 Task: Create a due date automation trigger when advanced on, on the wednesday of the week a card is due add basic with the red label at 11:00 AM.
Action: Mouse pressed left at (1061, 156)
Screenshot: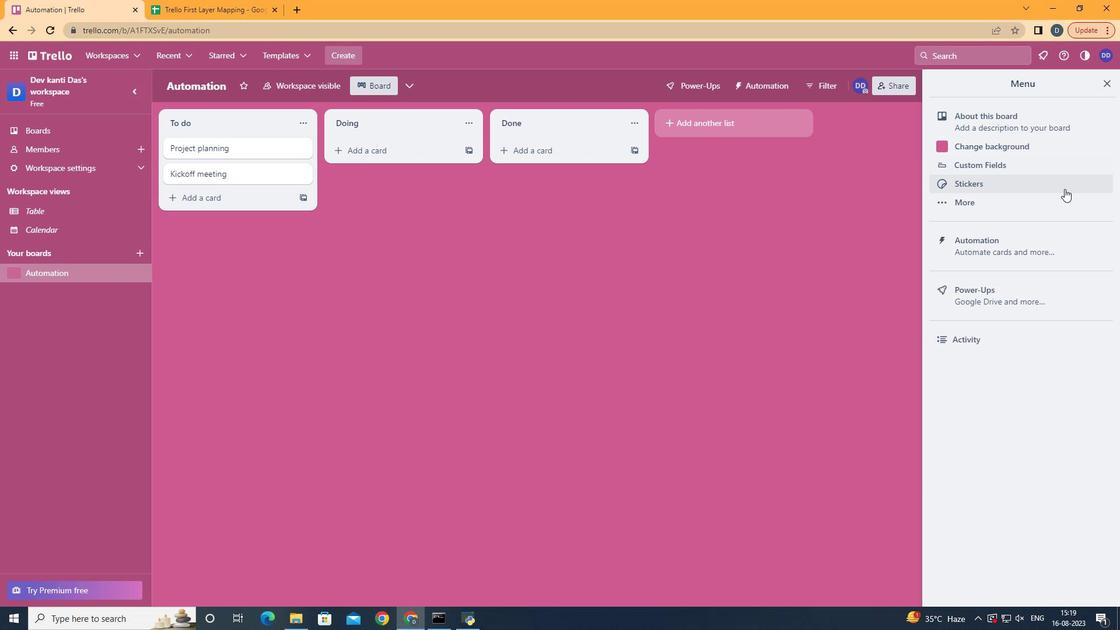 
Action: Mouse moved to (1000, 290)
Screenshot: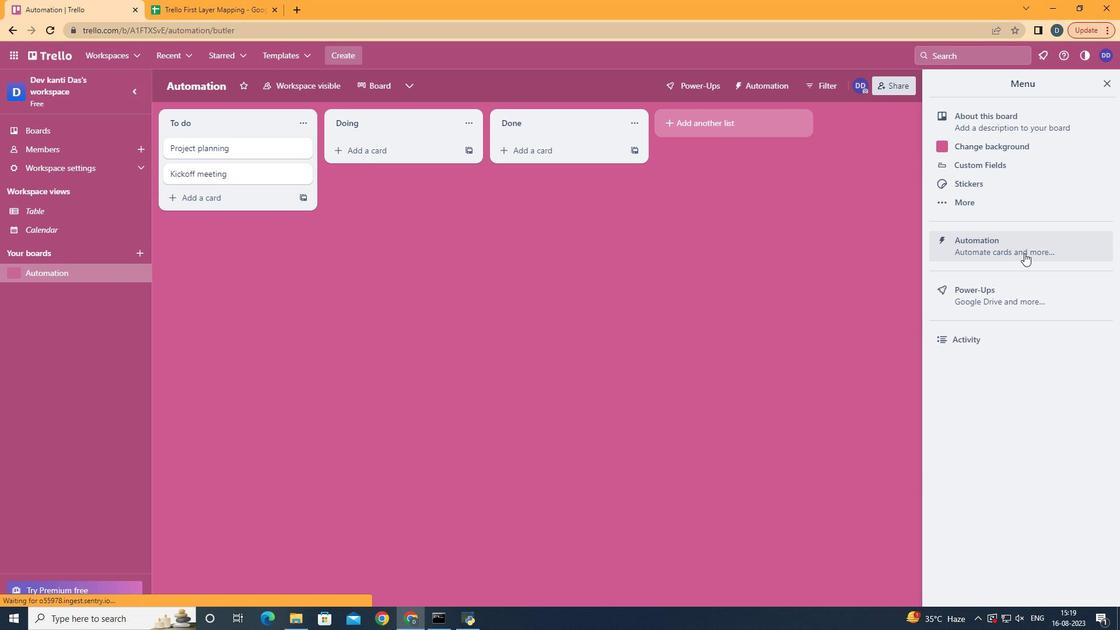
Action: Mouse pressed left at (1000, 290)
Screenshot: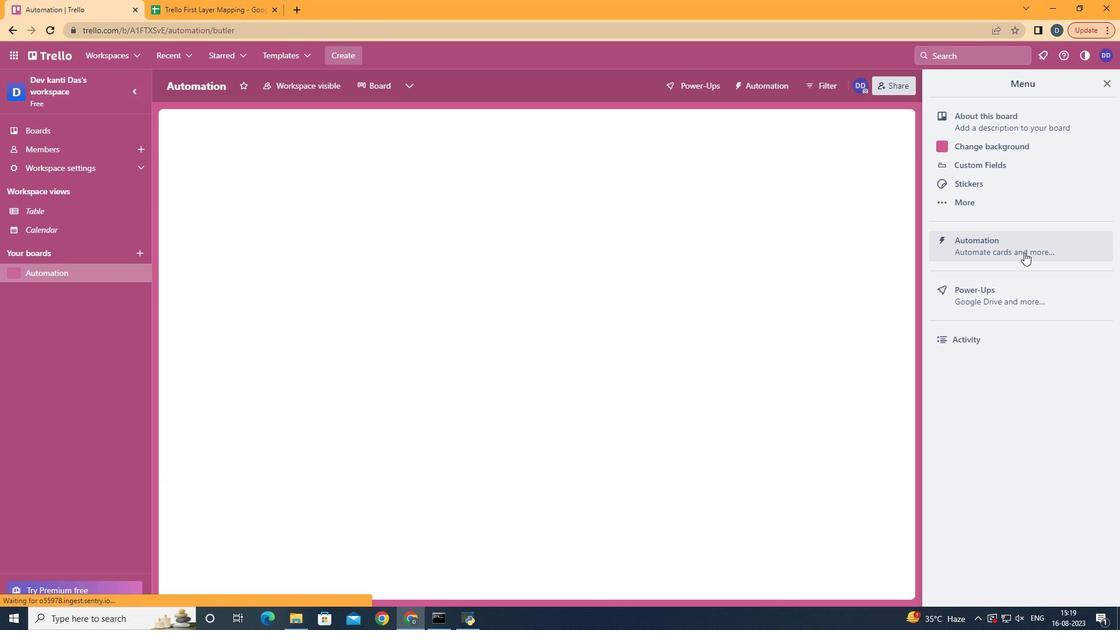 
Action: Mouse moved to (309, 267)
Screenshot: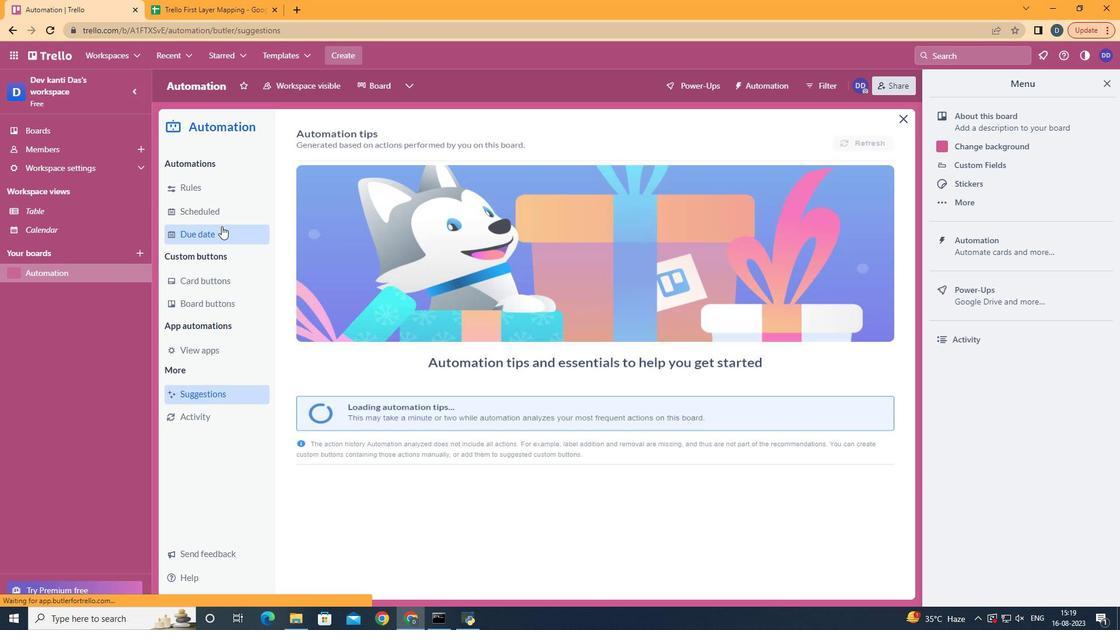 
Action: Mouse pressed left at (309, 267)
Screenshot: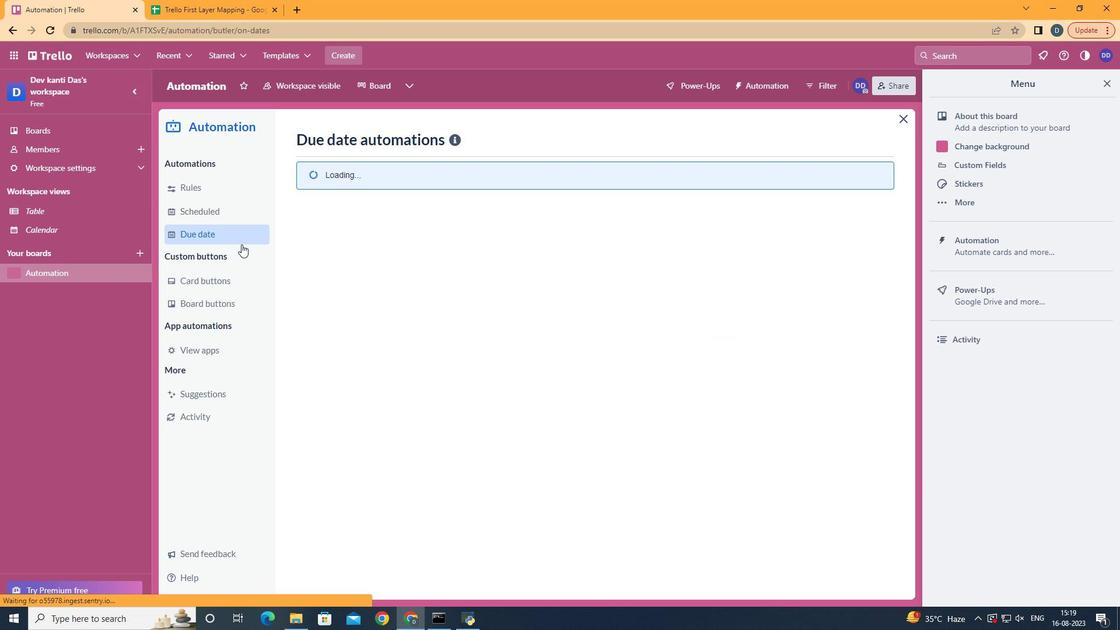 
Action: Mouse moved to (825, 192)
Screenshot: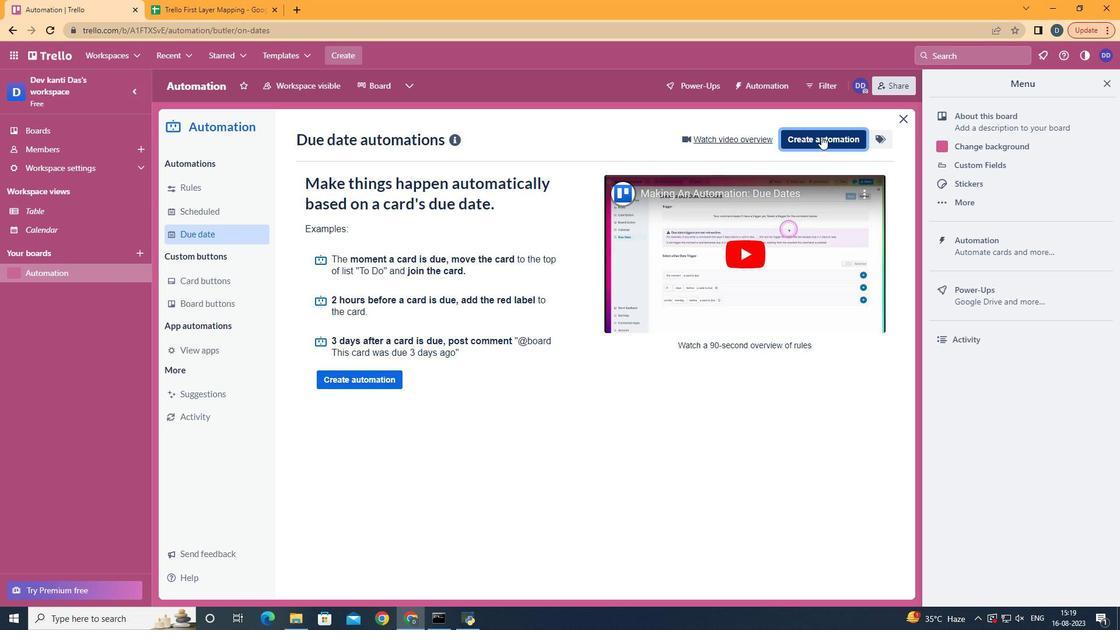 
Action: Mouse pressed left at (825, 192)
Screenshot: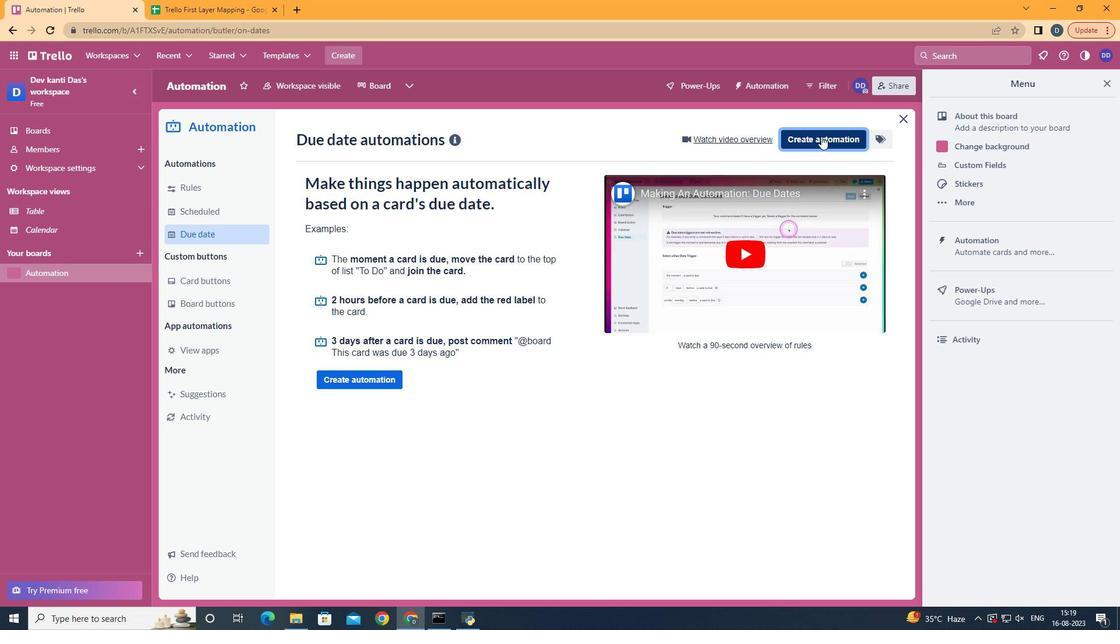 
Action: Mouse moved to (657, 295)
Screenshot: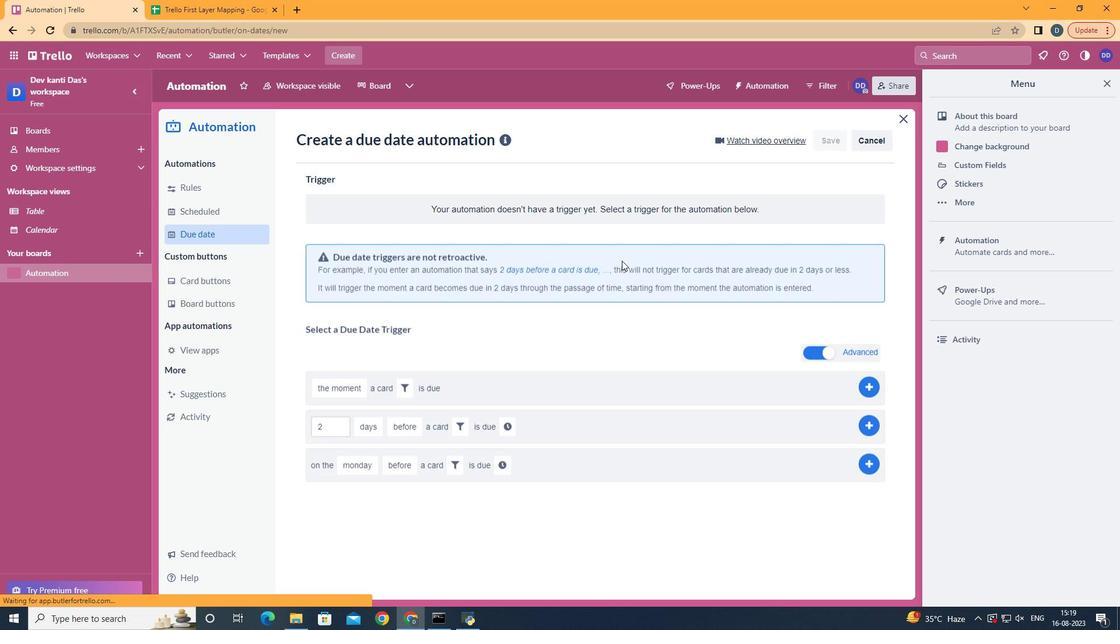 
Action: Mouse pressed left at (657, 295)
Screenshot: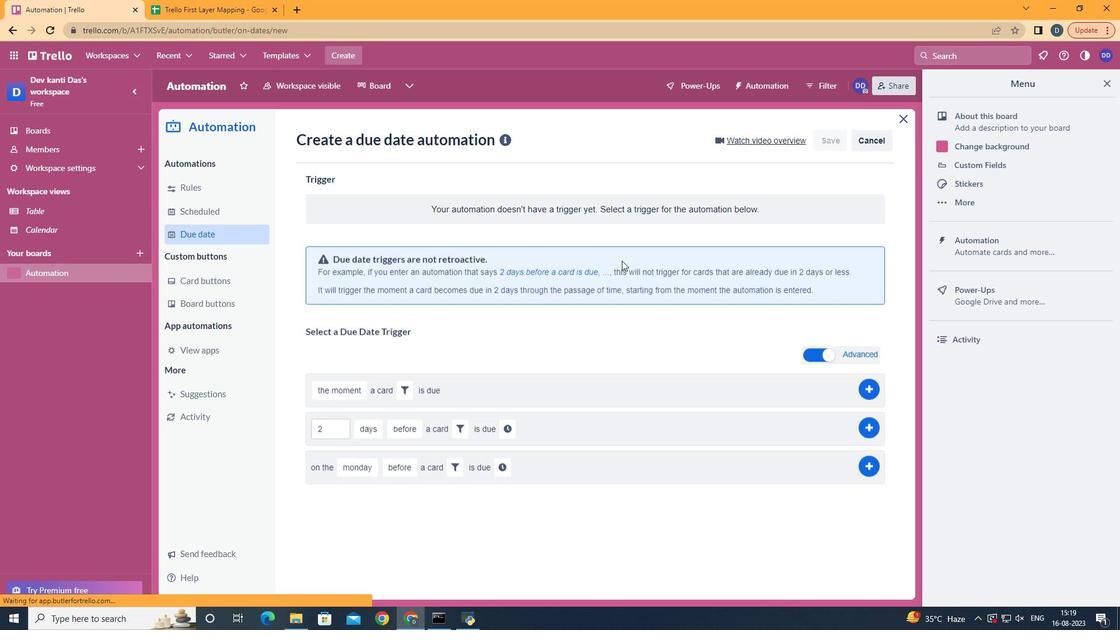 
Action: Mouse moved to (440, 369)
Screenshot: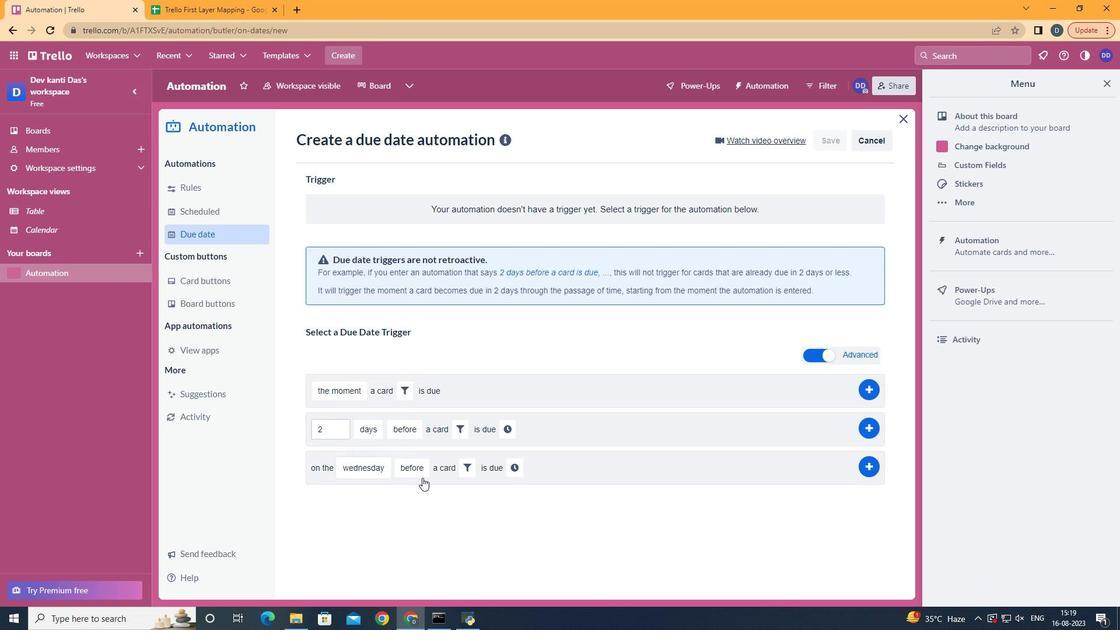
Action: Mouse pressed left at (440, 369)
Screenshot: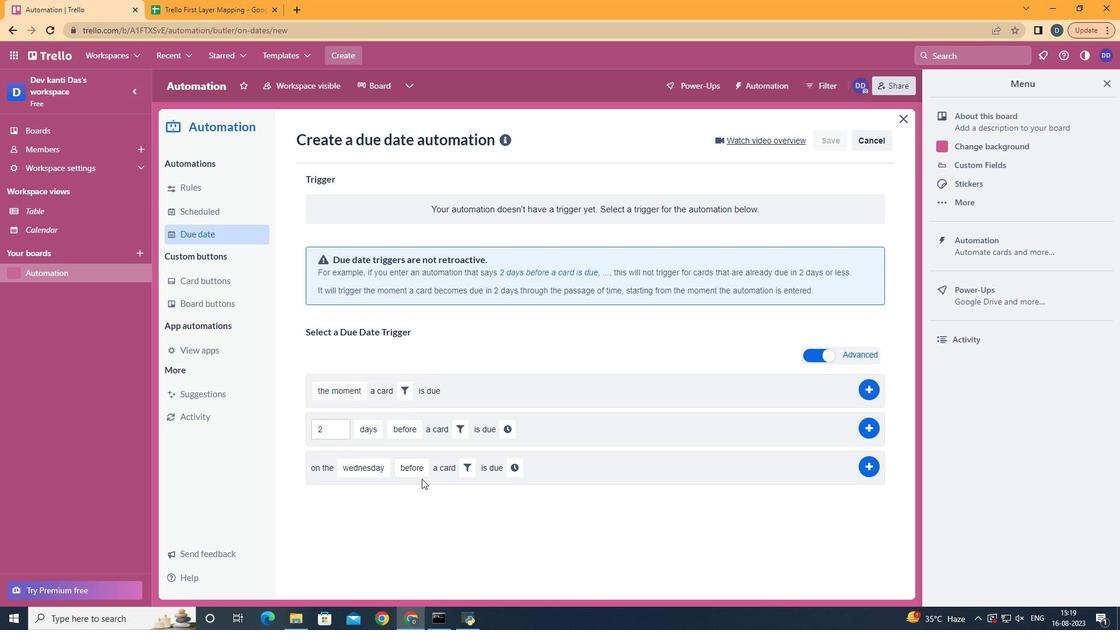 
Action: Mouse moved to (486, 527)
Screenshot: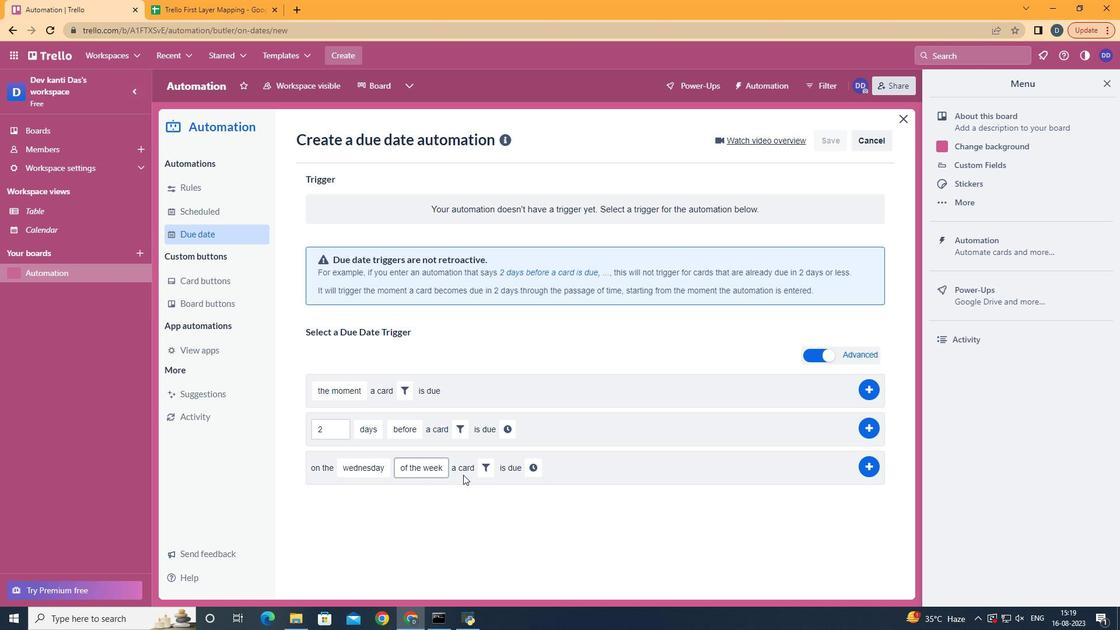 
Action: Mouse pressed left at (486, 527)
Screenshot: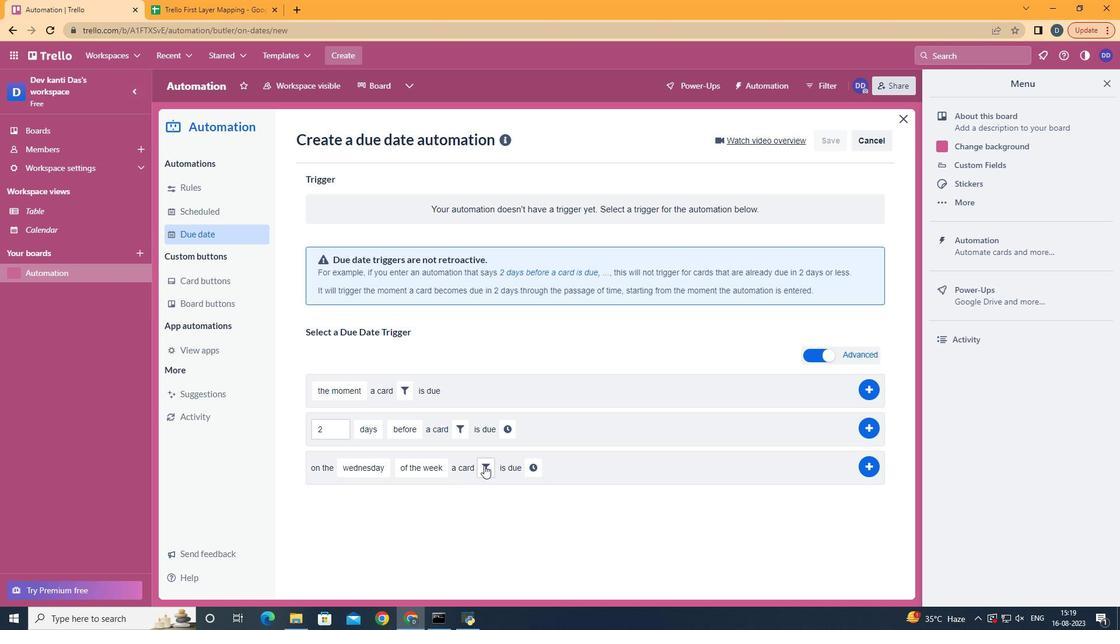 
Action: Mouse moved to (535, 468)
Screenshot: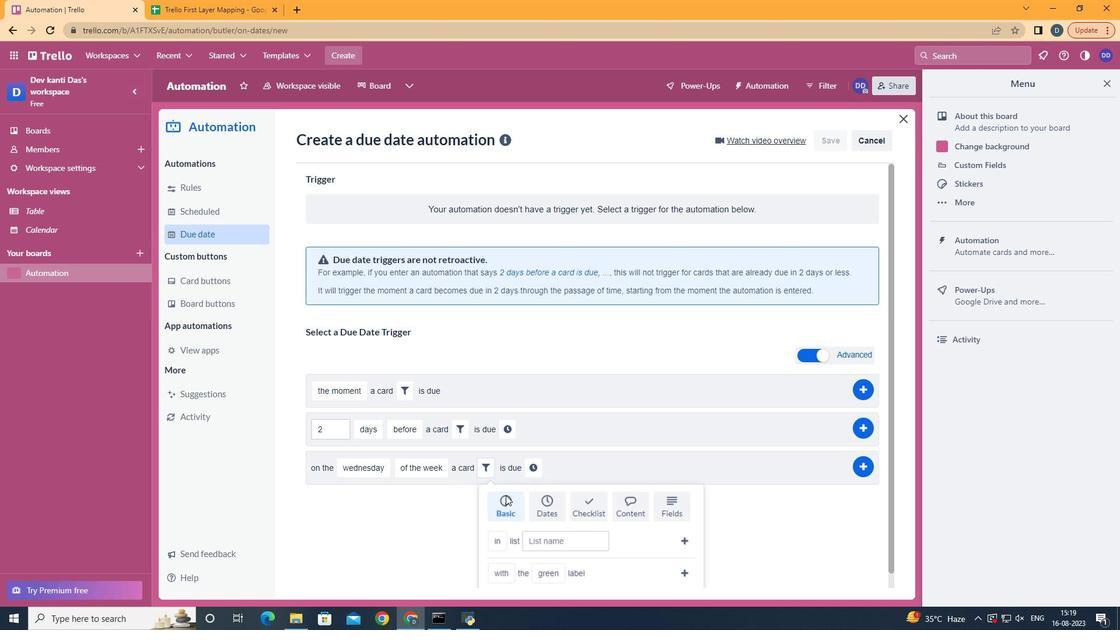 
Action: Mouse pressed left at (535, 468)
Screenshot: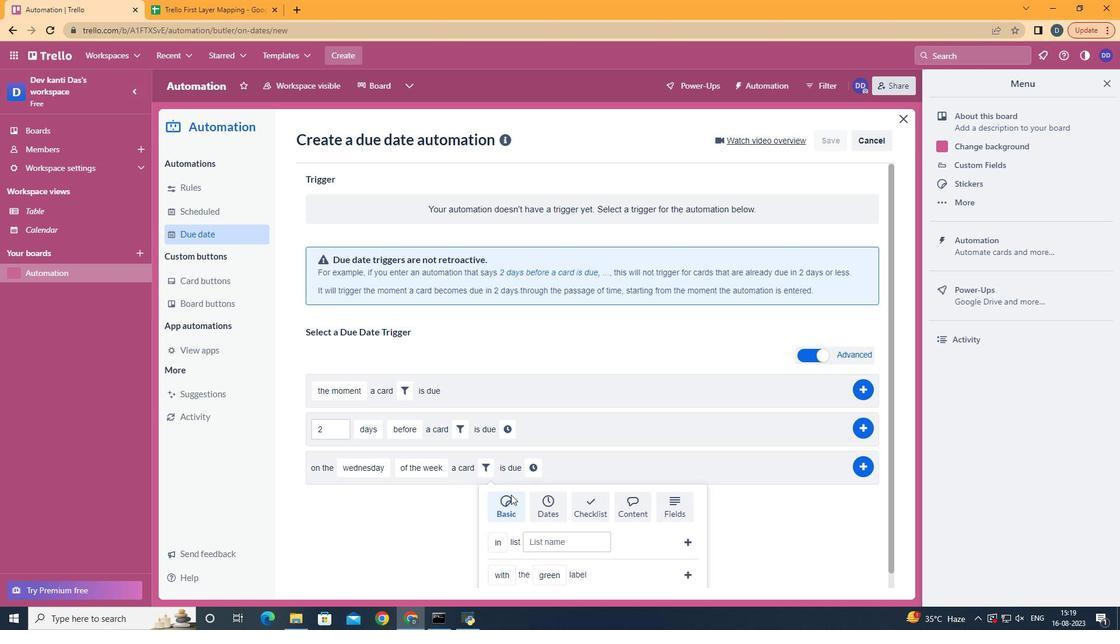 
Action: Mouse moved to (558, 493)
Screenshot: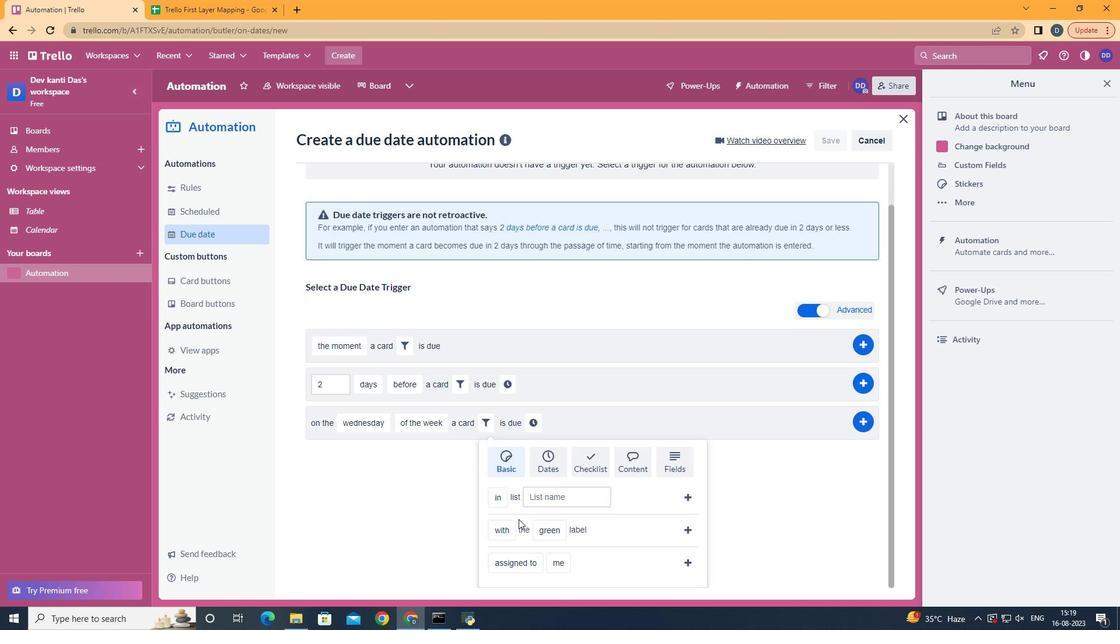 
Action: Mouse scrolled (558, 492) with delta (0, 0)
Screenshot: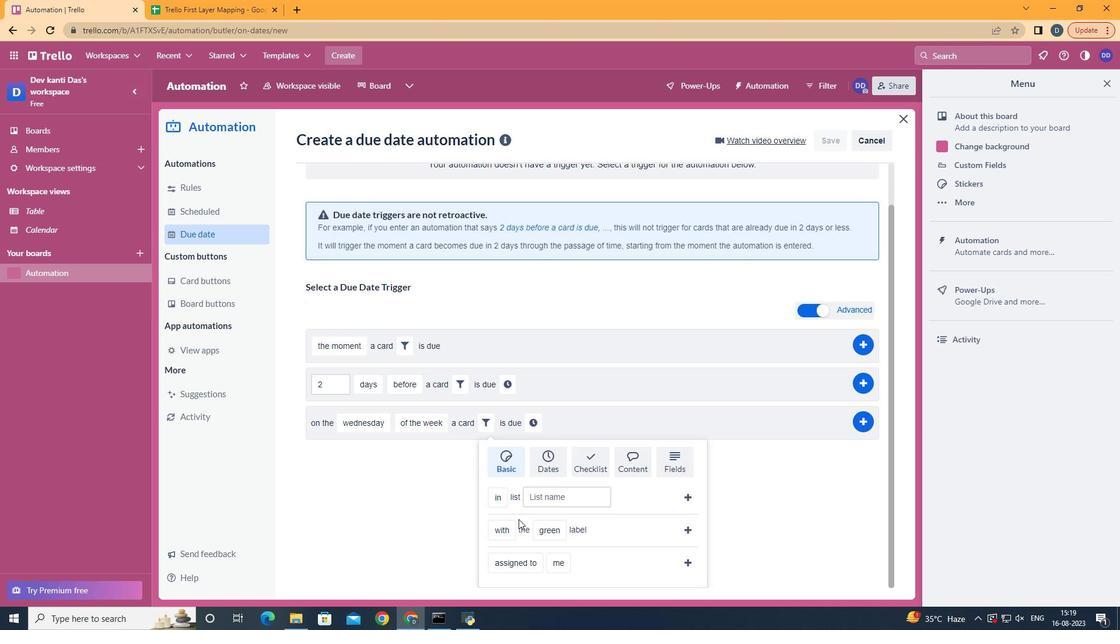 
Action: Mouse scrolled (558, 492) with delta (0, 0)
Screenshot: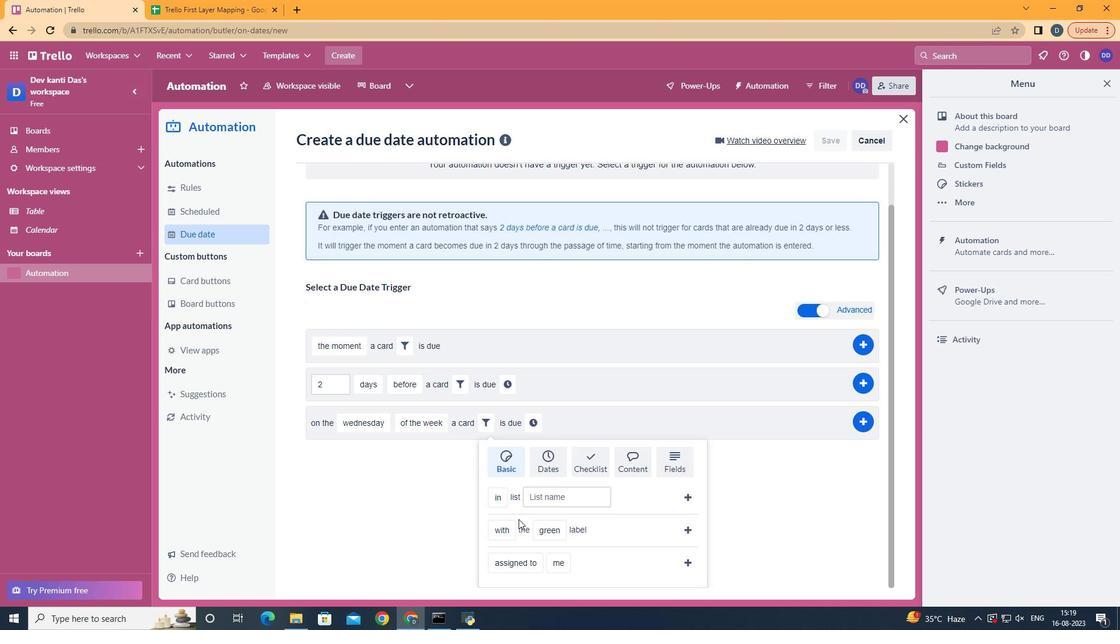 
Action: Mouse scrolled (558, 492) with delta (0, 0)
Screenshot: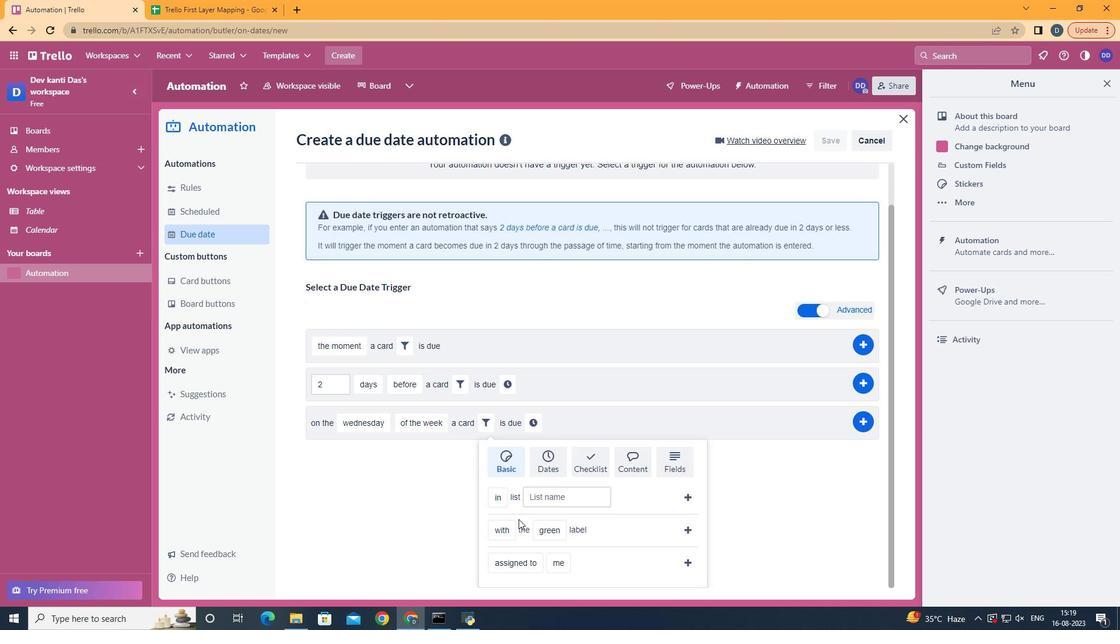 
Action: Mouse moved to (588, 459)
Screenshot: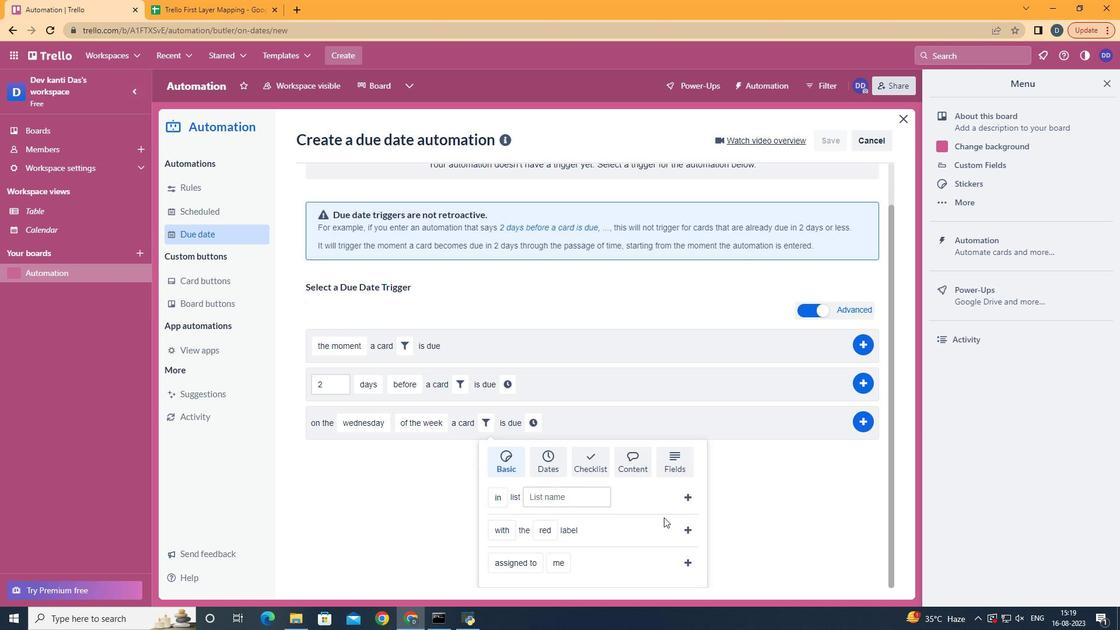
Action: Mouse pressed left at (588, 459)
Screenshot: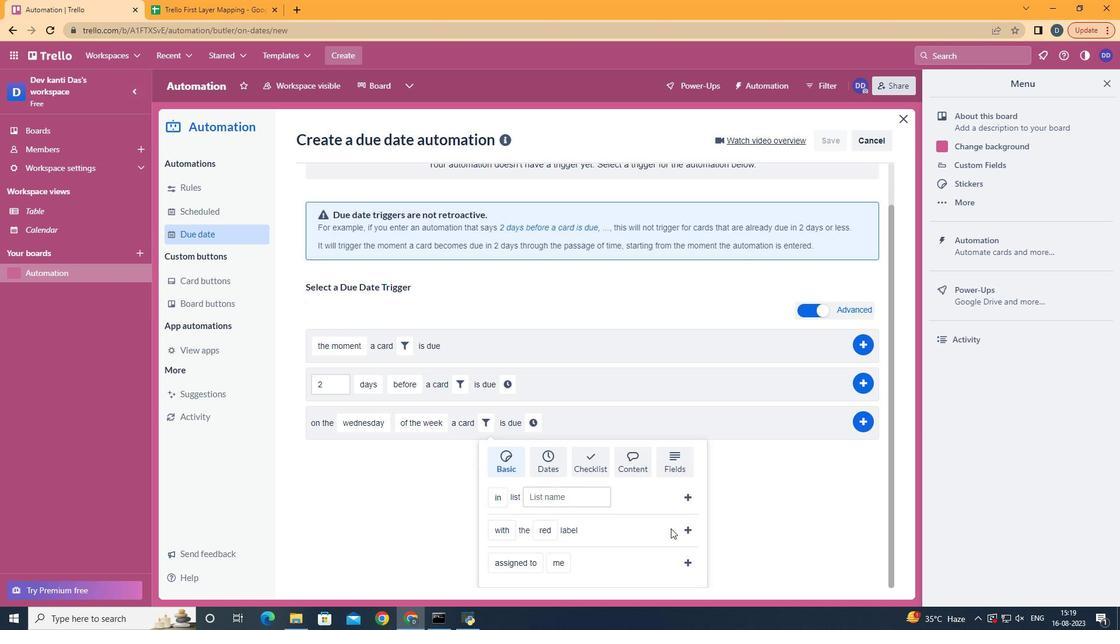 
Action: Mouse moved to (704, 524)
Screenshot: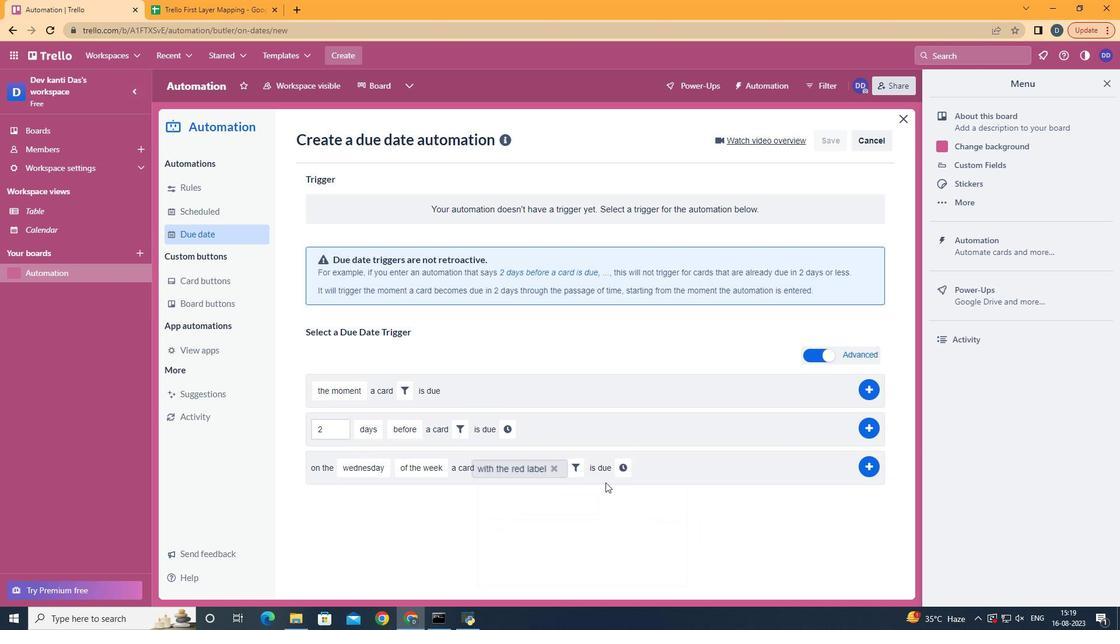 
Action: Mouse pressed left at (704, 524)
Screenshot: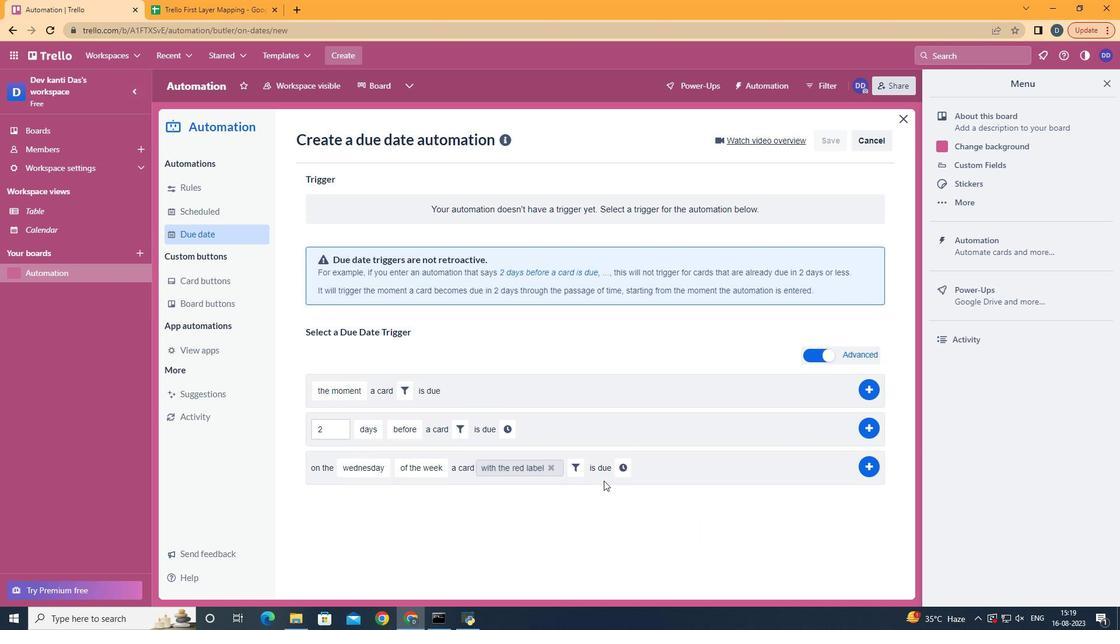 
Action: Mouse moved to (657, 475)
Screenshot: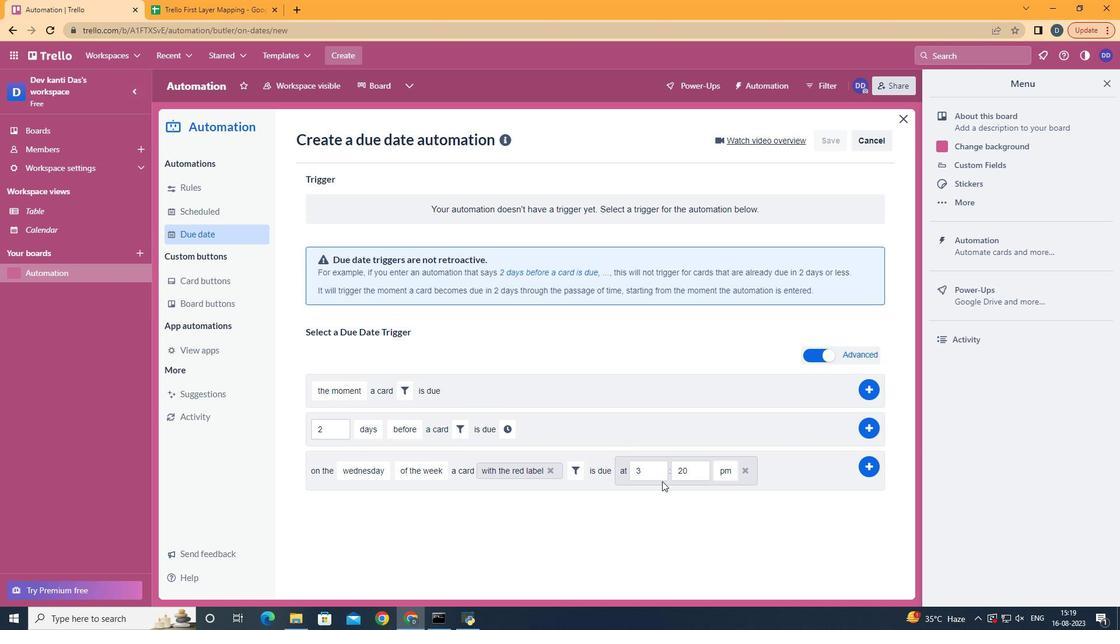 
Action: Mouse pressed left at (657, 475)
Screenshot: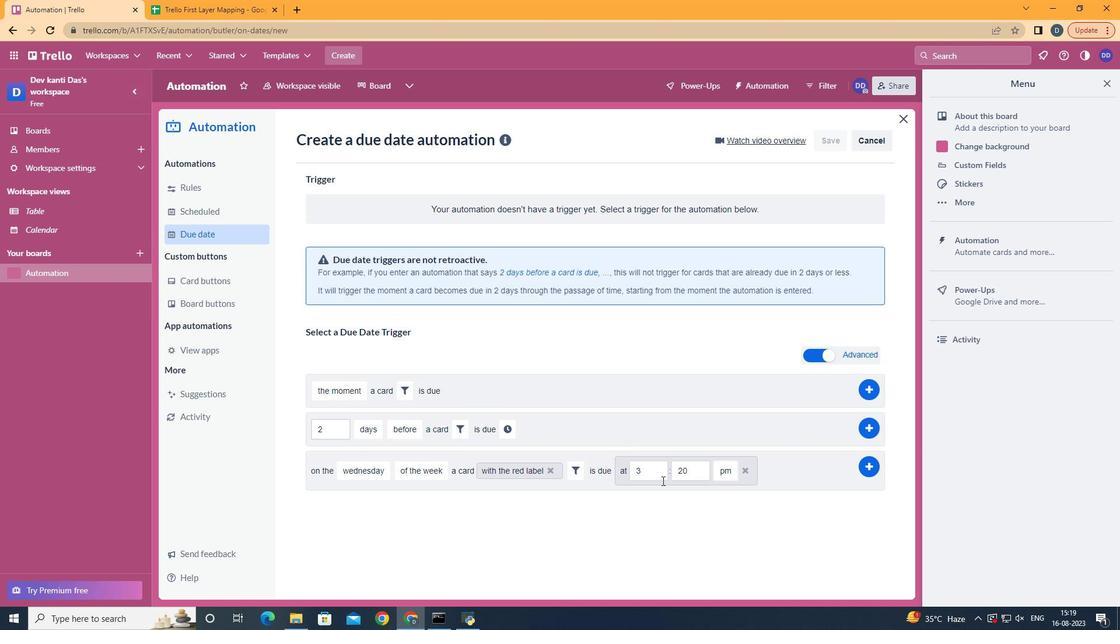 
Action: Mouse moved to (685, 476)
Screenshot: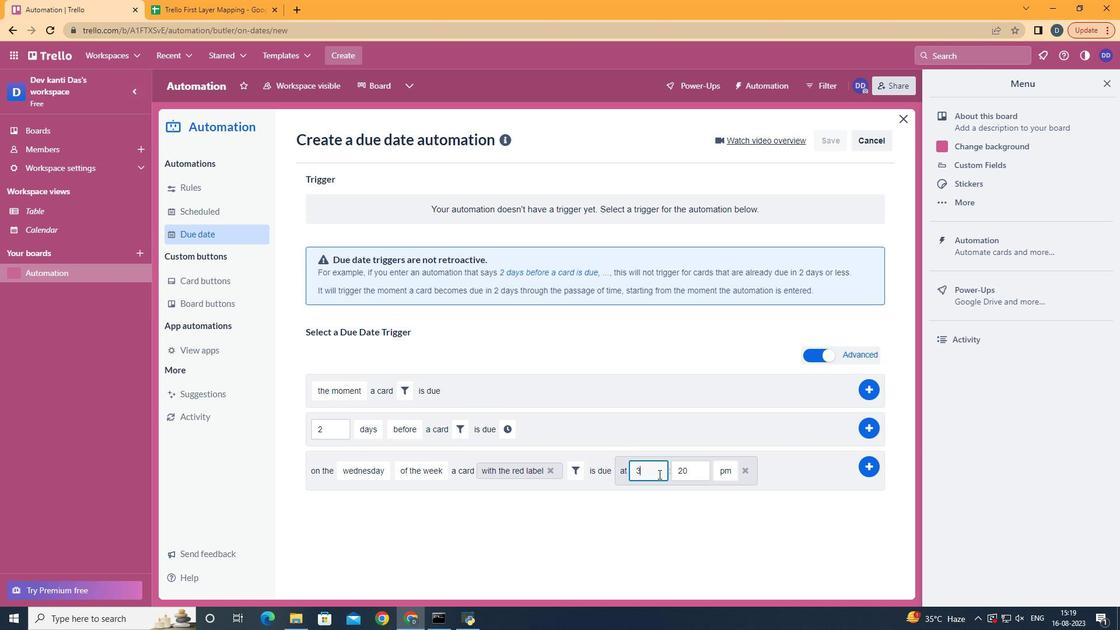 
Action: Mouse pressed left at (685, 476)
Screenshot: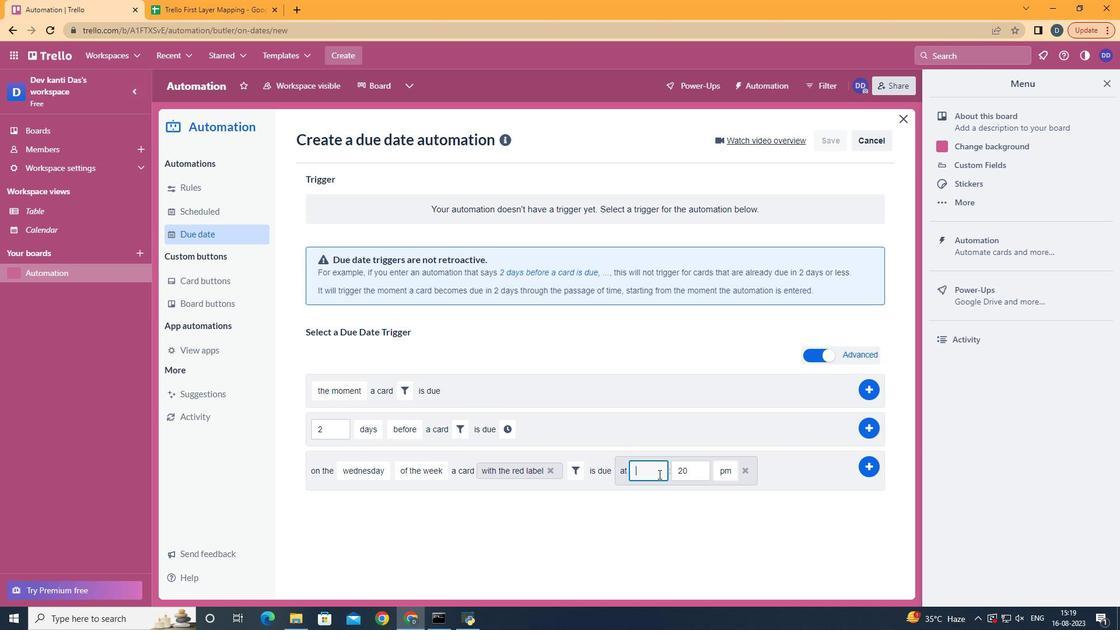
Action: Key pressed <Key.backspace>11
Screenshot: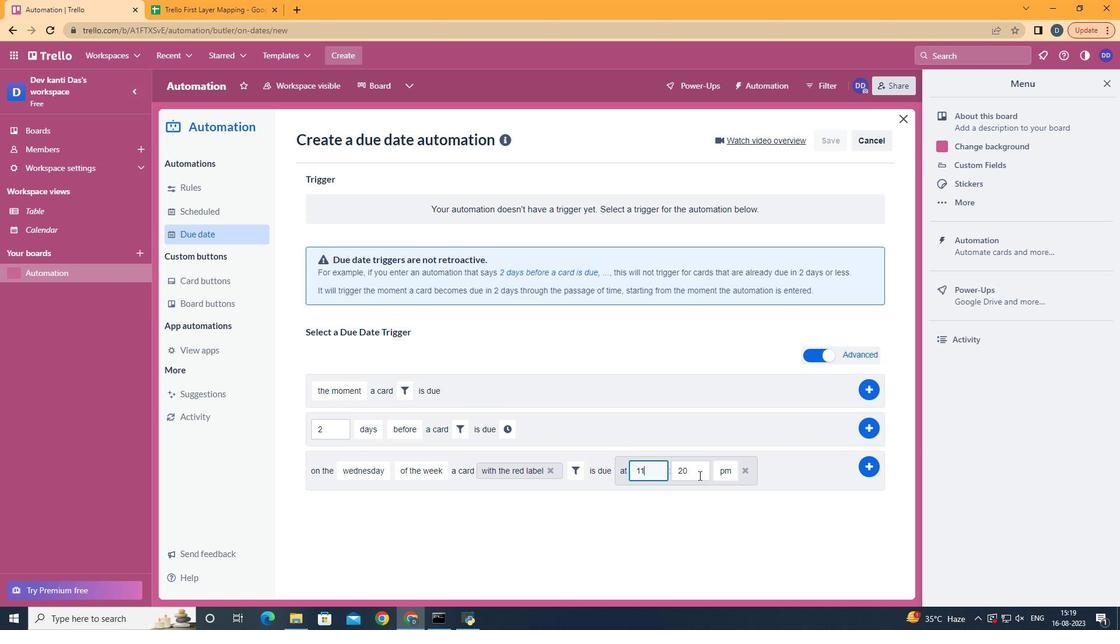
Action: Mouse moved to (717, 476)
Screenshot: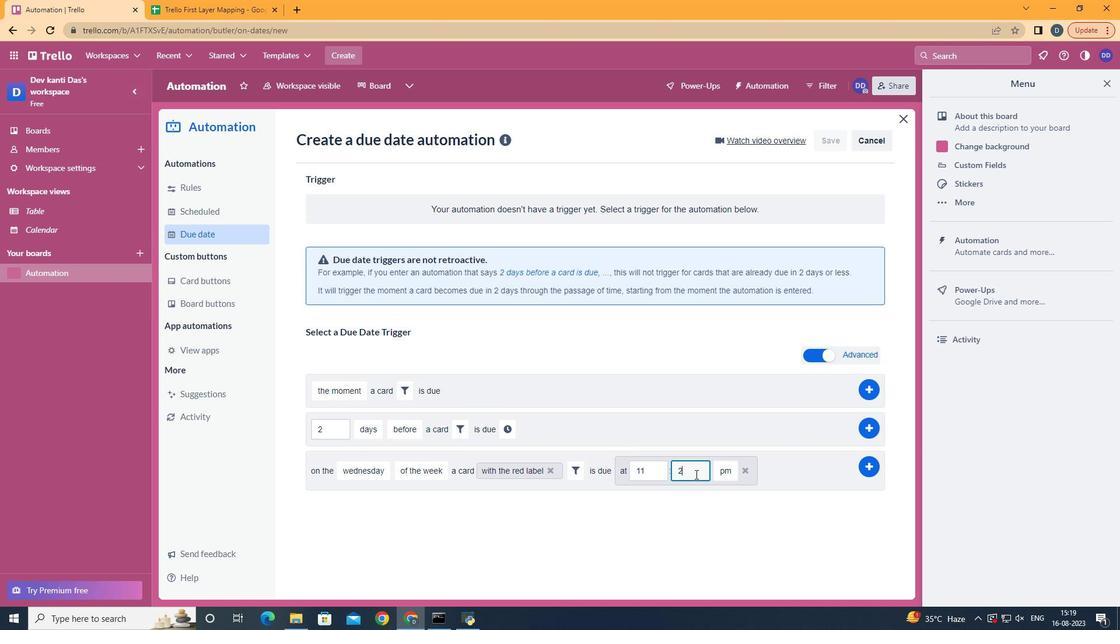 
Action: Mouse pressed left at (717, 476)
Screenshot: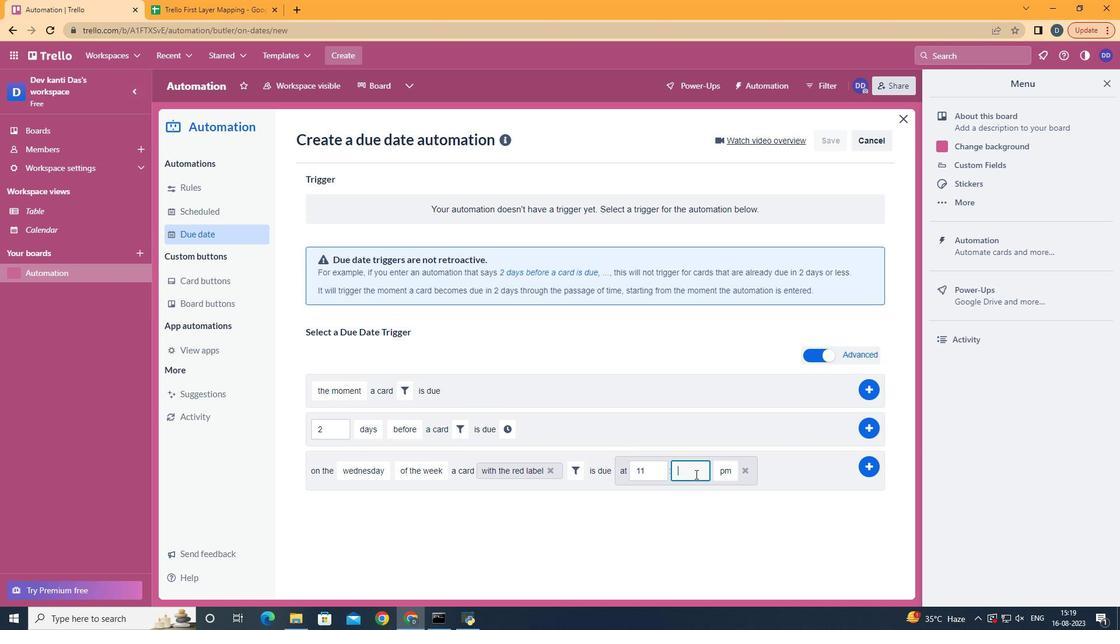 
Action: Key pressed <Key.backspace><Key.backspace>00
Screenshot: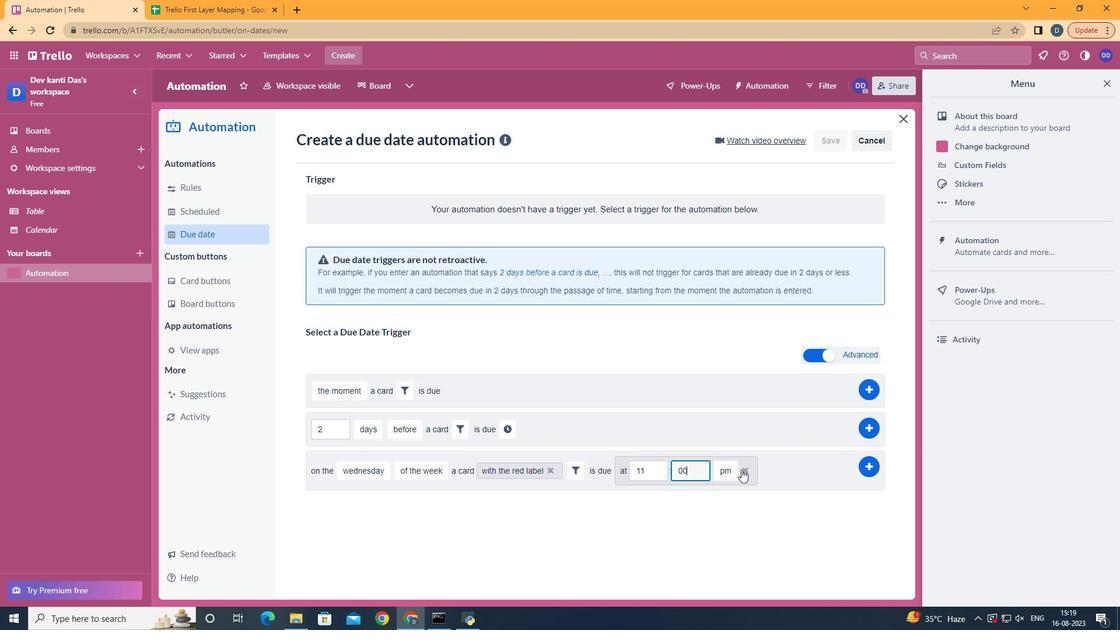 
Action: Mouse moved to (740, 488)
Screenshot: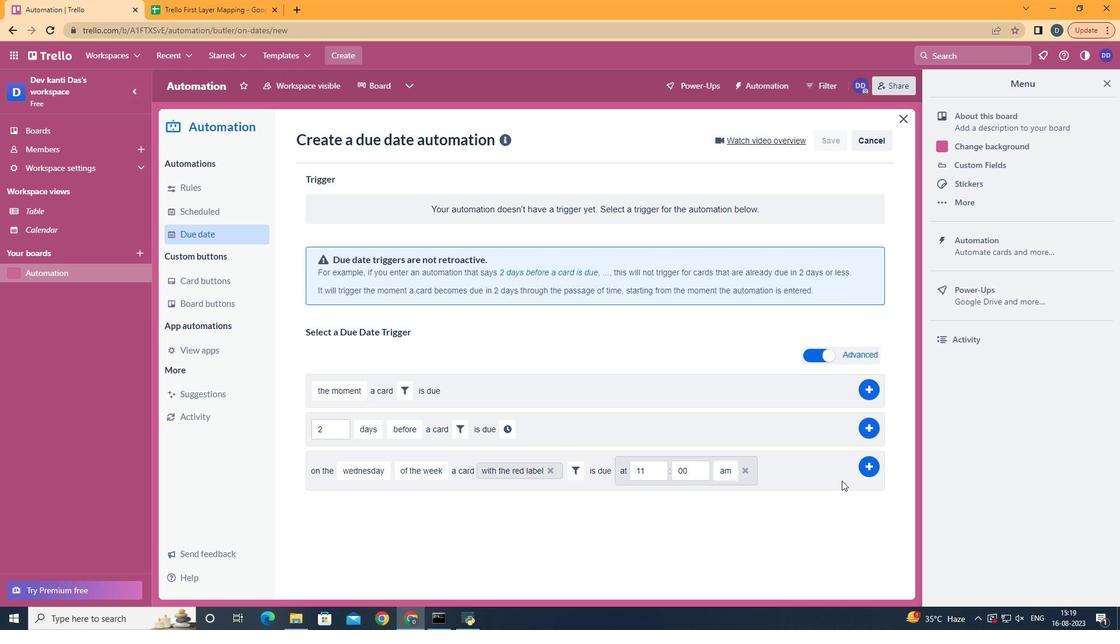 
Action: Mouse pressed left at (740, 488)
Screenshot: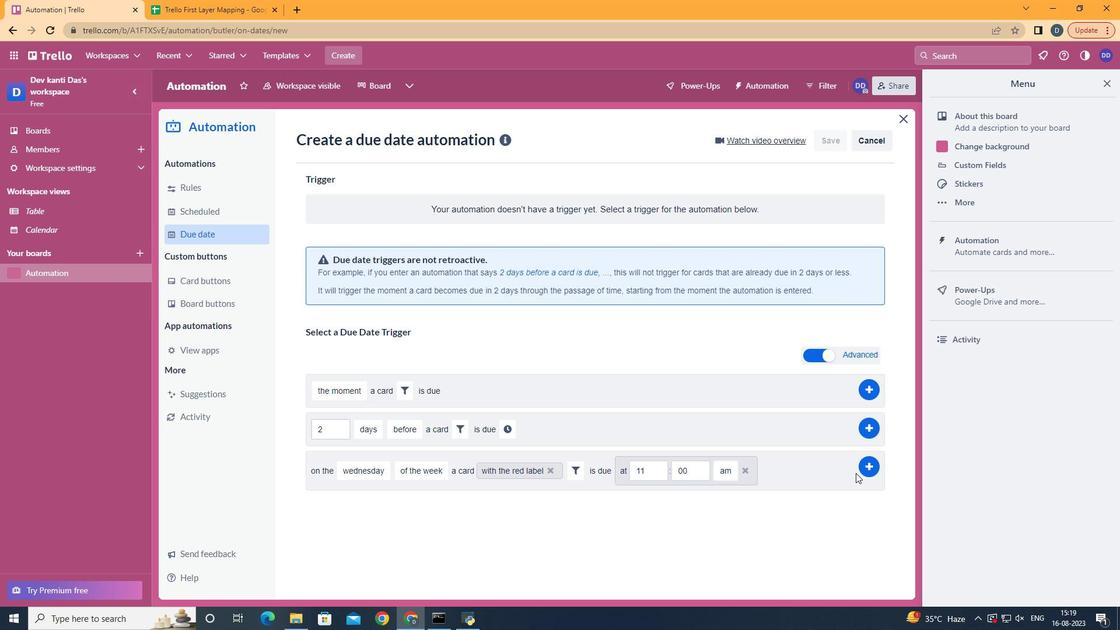 
Action: Mouse moved to (861, 473)
Screenshot: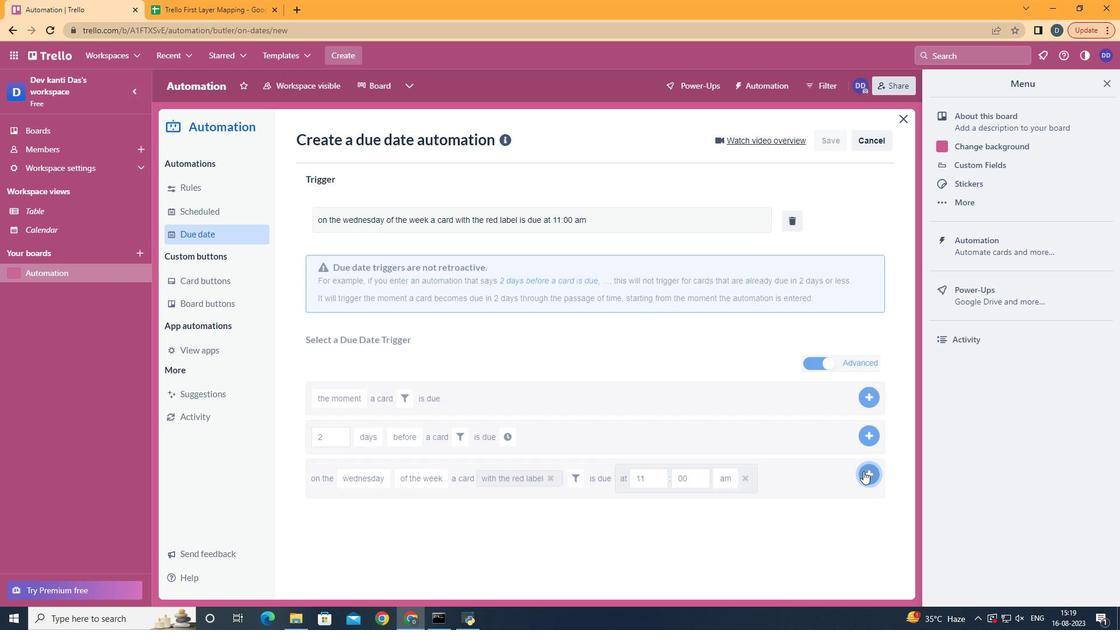 
Action: Mouse pressed left at (861, 473)
Screenshot: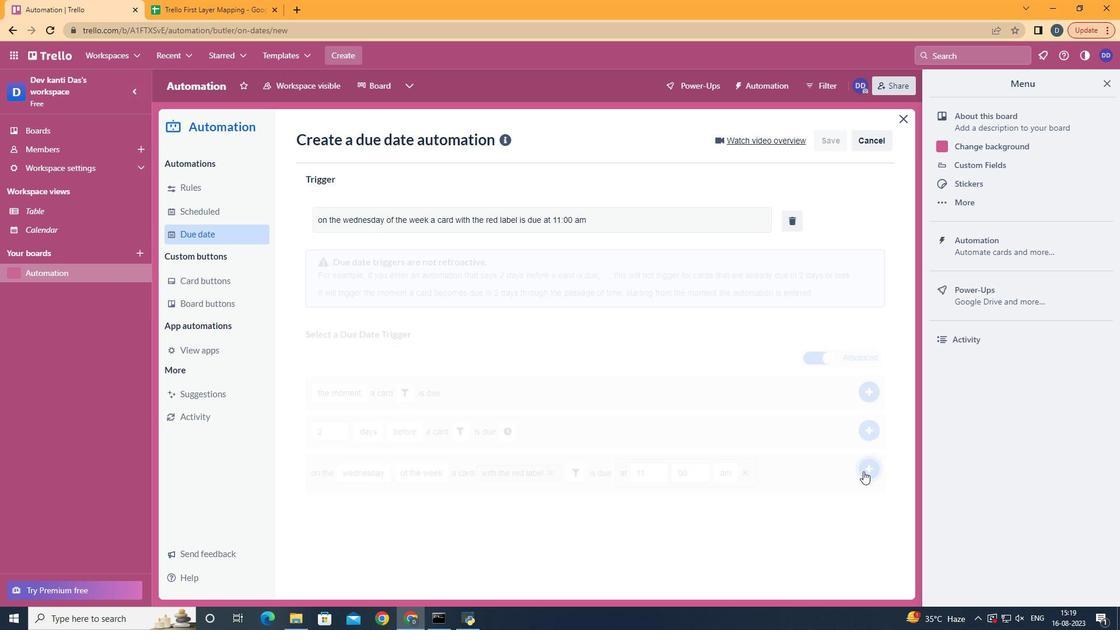 
